 Task: Create a due date automation trigger when advanced on, on the monday after a card is due add fields with custom field "Resume" set to a date between 1 and 7 working days from now at 11:00 AM.
Action: Mouse moved to (967, 74)
Screenshot: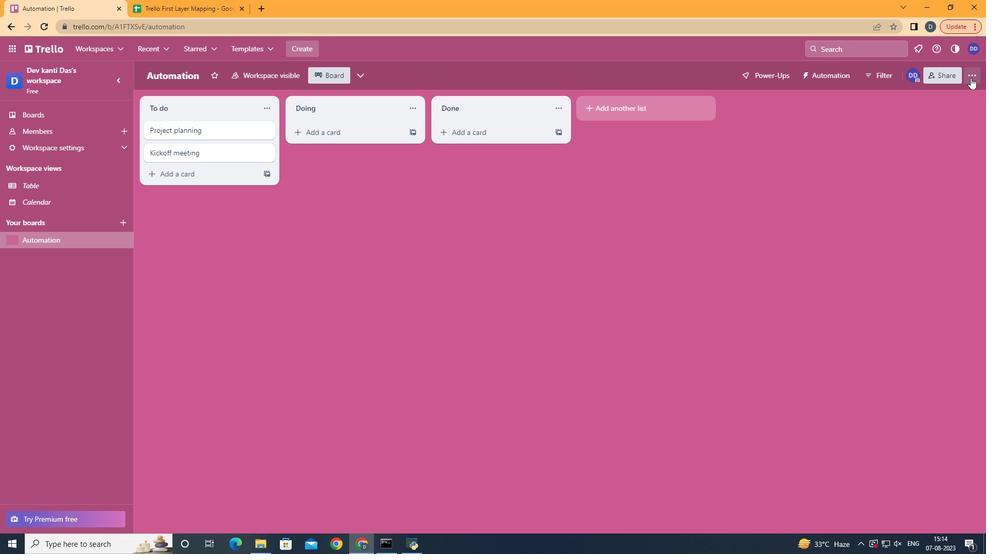 
Action: Mouse pressed left at (967, 74)
Screenshot: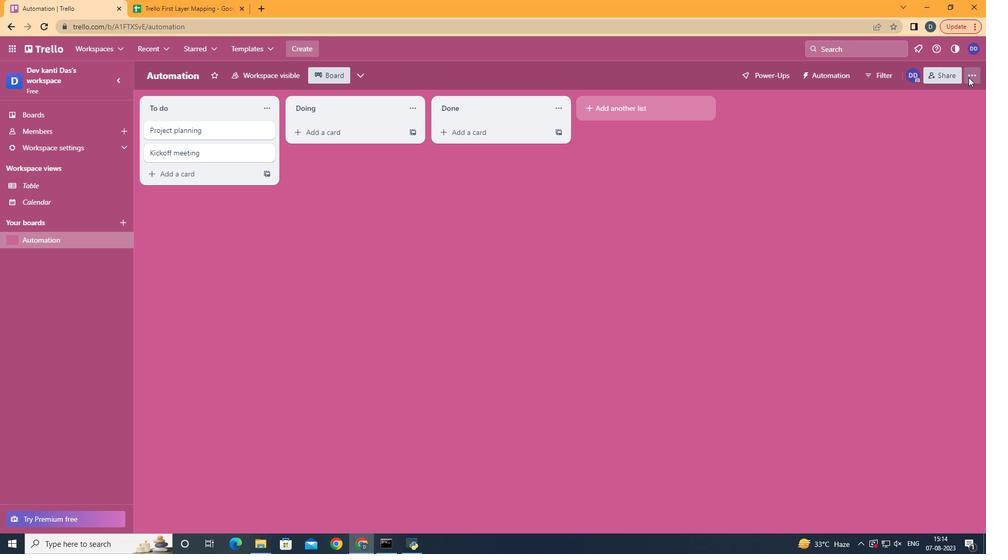 
Action: Mouse moved to (892, 211)
Screenshot: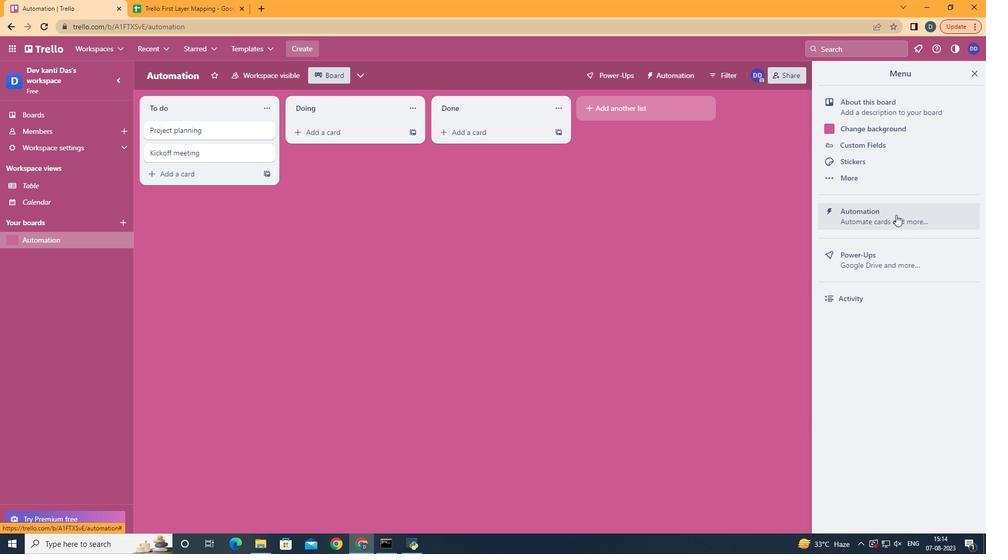 
Action: Mouse pressed left at (892, 211)
Screenshot: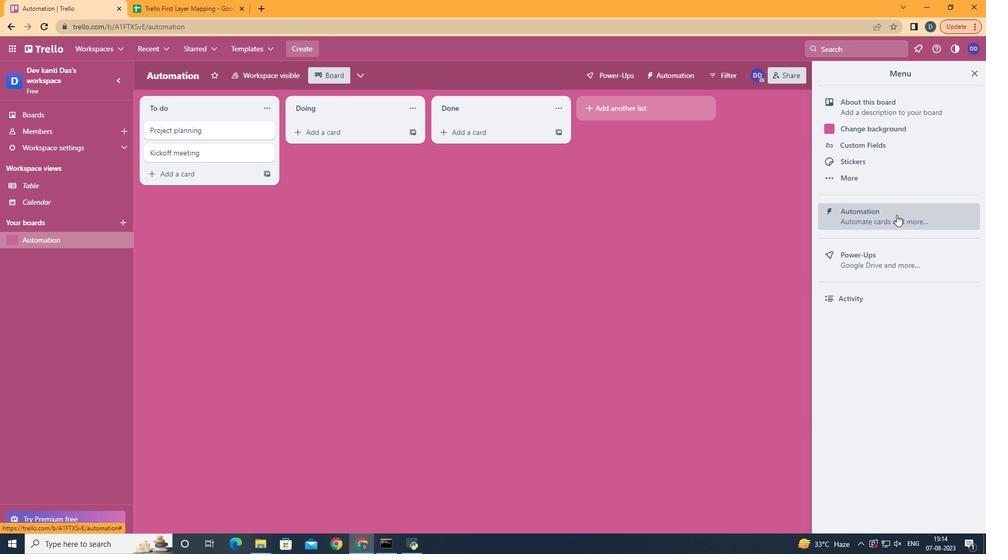 
Action: Mouse moved to (191, 197)
Screenshot: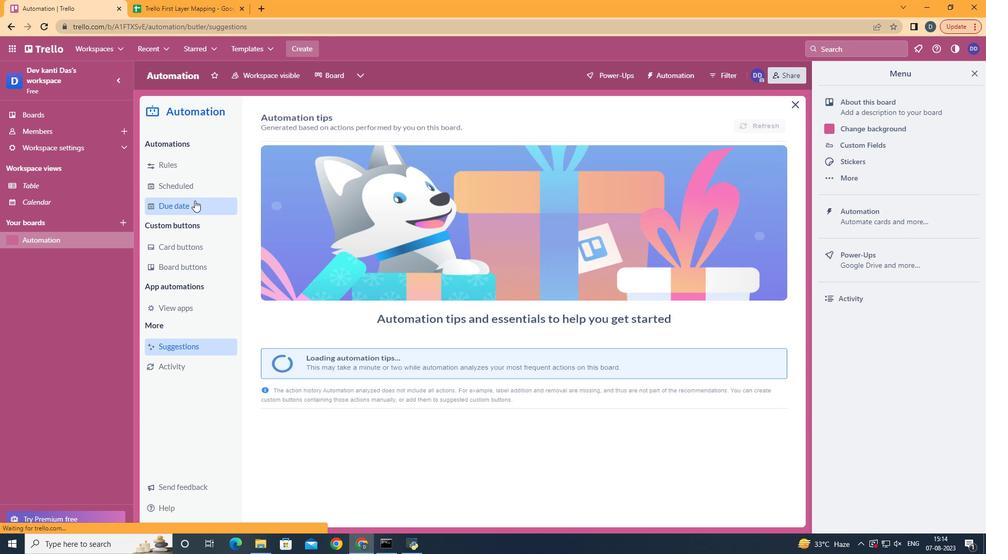 
Action: Mouse pressed left at (191, 197)
Screenshot: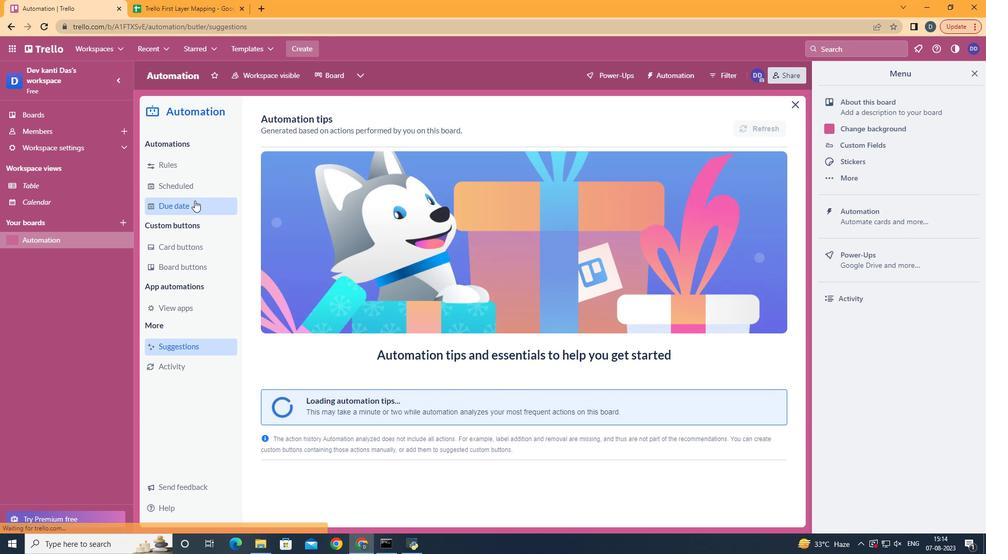 
Action: Mouse moved to (713, 119)
Screenshot: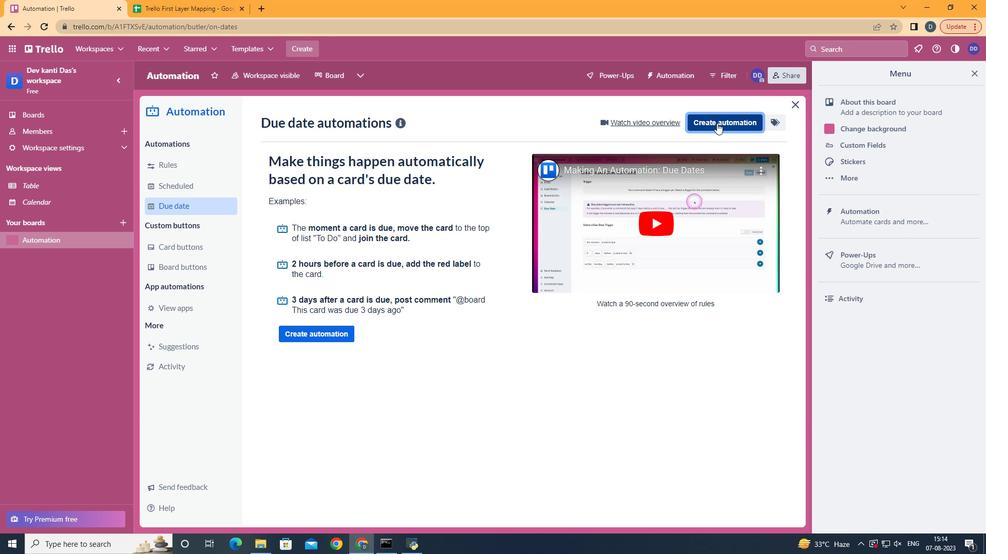 
Action: Mouse pressed left at (713, 119)
Screenshot: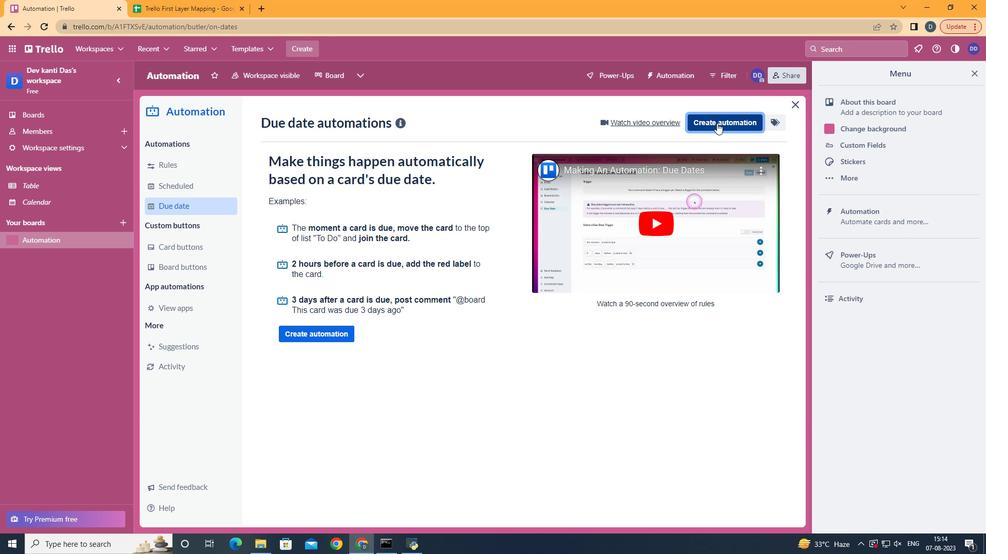 
Action: Mouse moved to (502, 215)
Screenshot: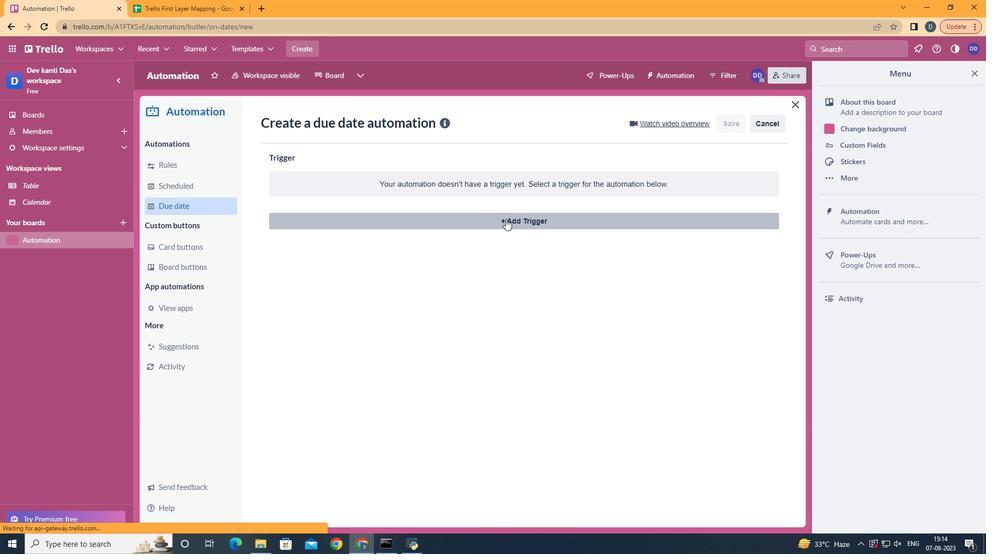
Action: Mouse pressed left at (502, 215)
Screenshot: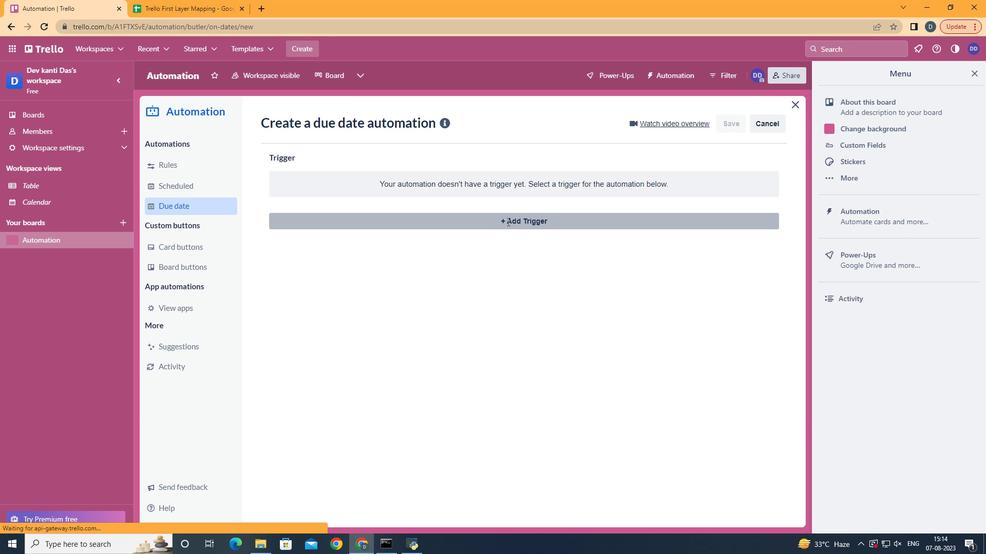 
Action: Mouse moved to (330, 263)
Screenshot: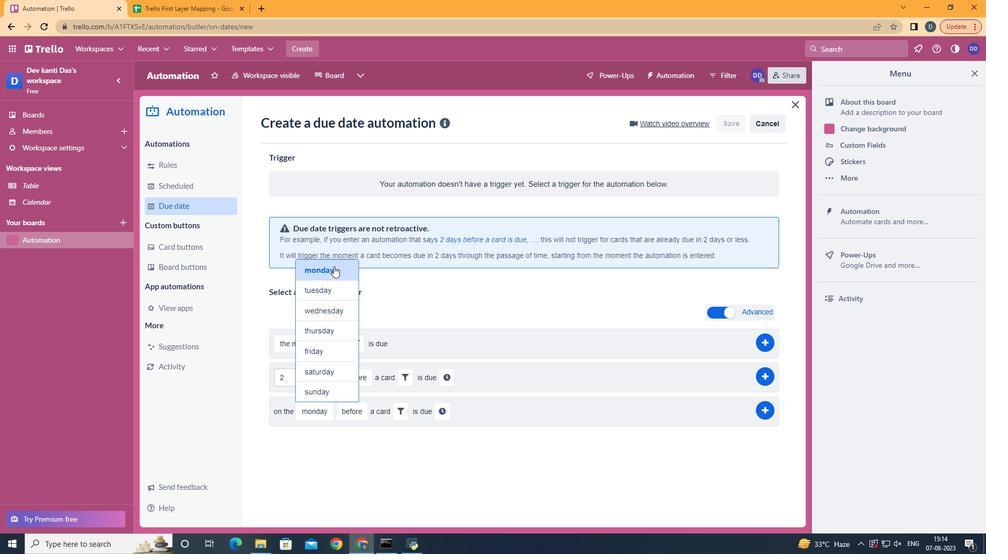 
Action: Mouse pressed left at (330, 263)
Screenshot: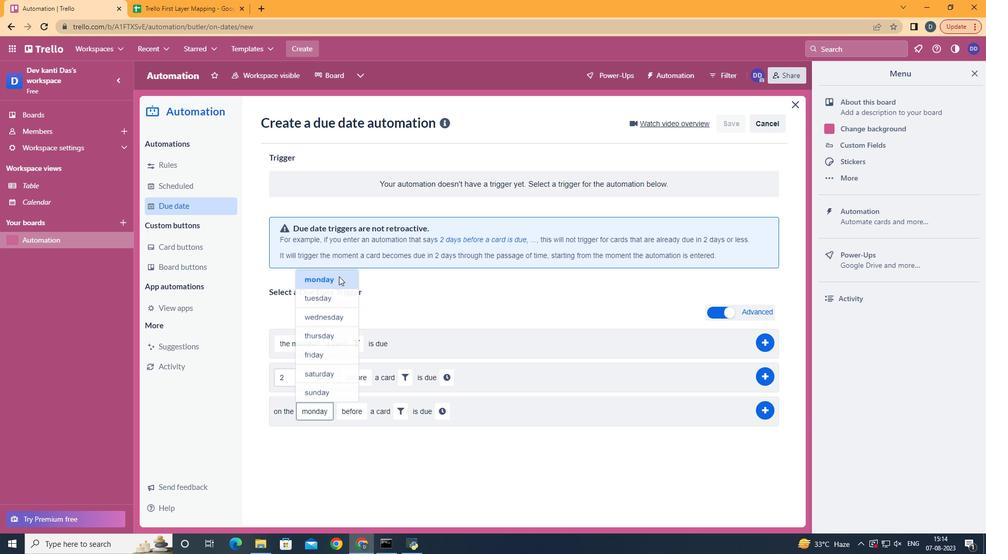 
Action: Mouse moved to (355, 443)
Screenshot: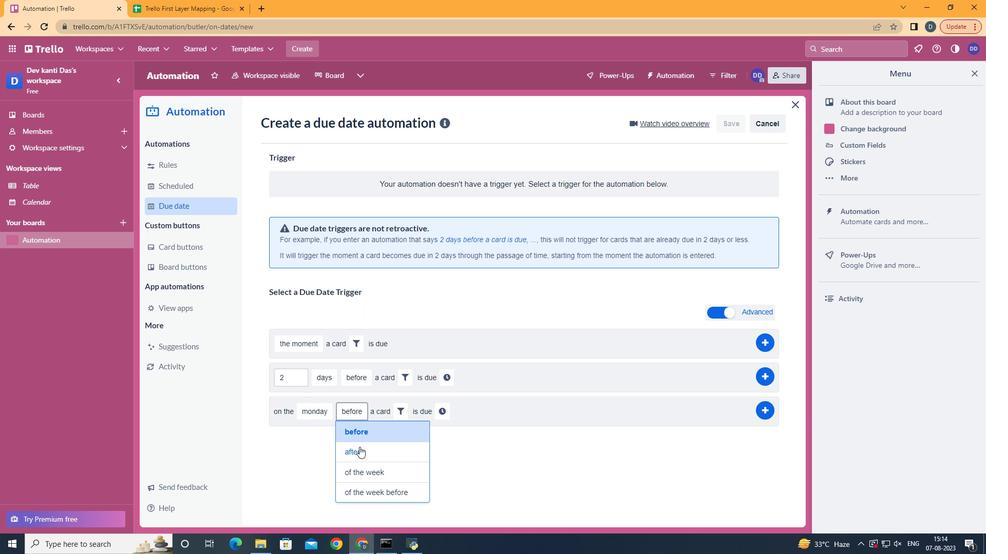 
Action: Mouse pressed left at (355, 443)
Screenshot: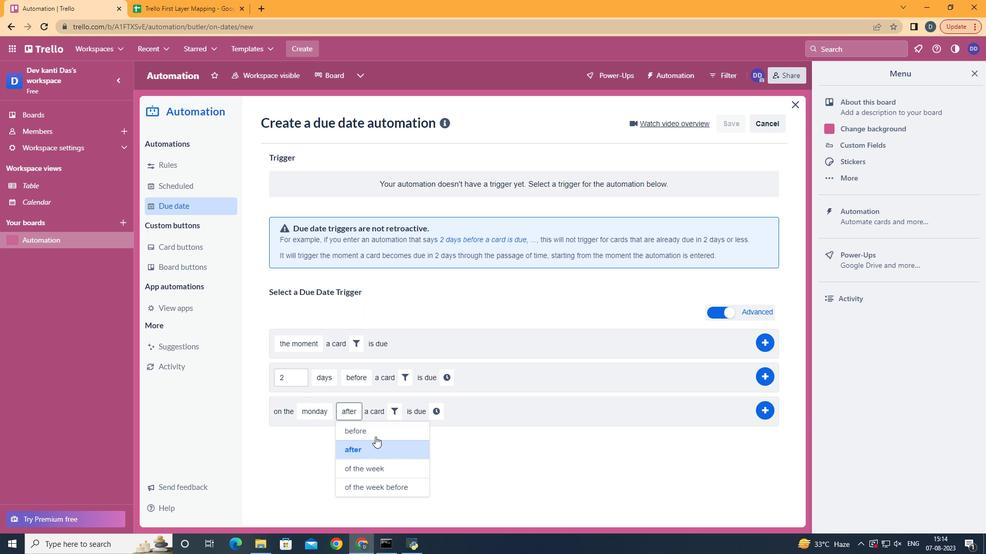 
Action: Mouse moved to (395, 409)
Screenshot: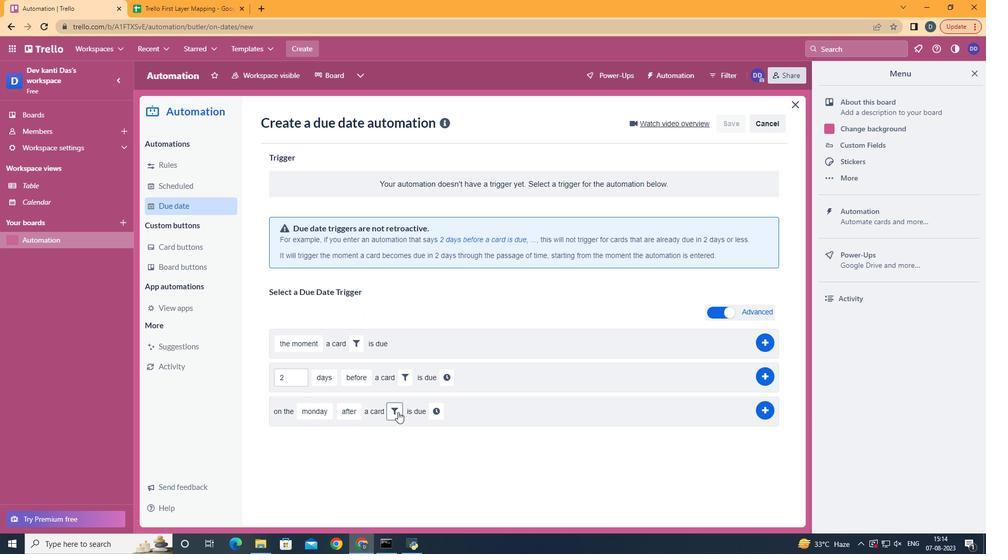 
Action: Mouse pressed left at (395, 409)
Screenshot: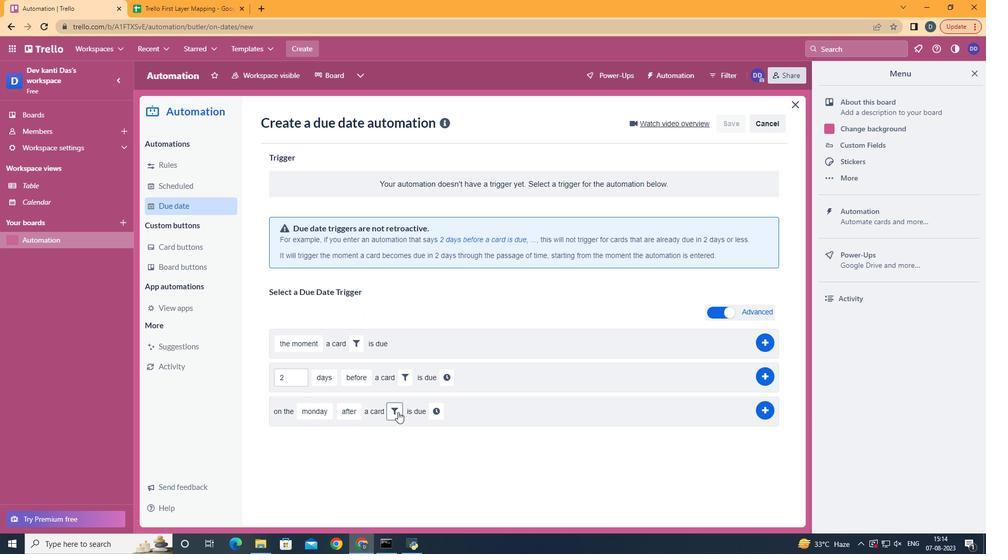 
Action: Mouse moved to (552, 438)
Screenshot: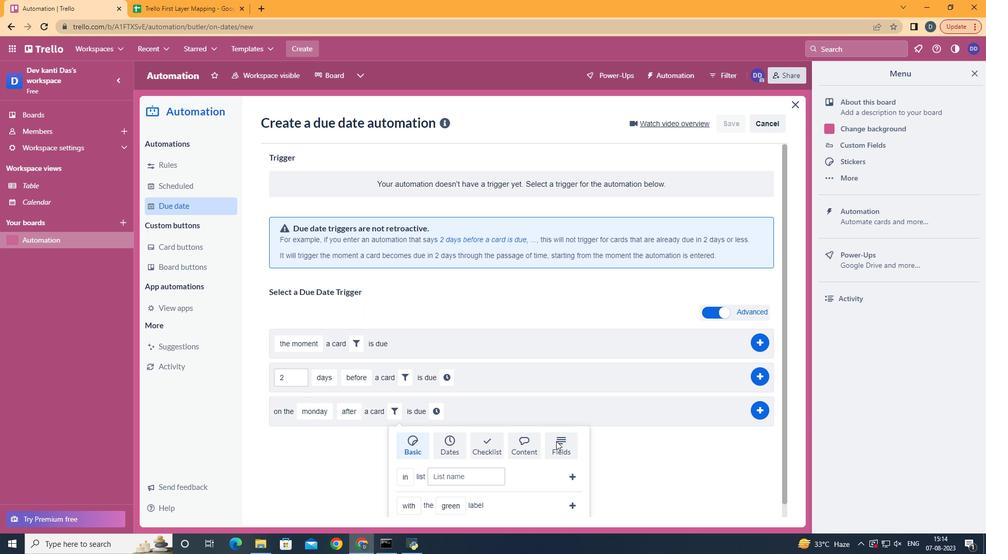 
Action: Mouse pressed left at (552, 438)
Screenshot: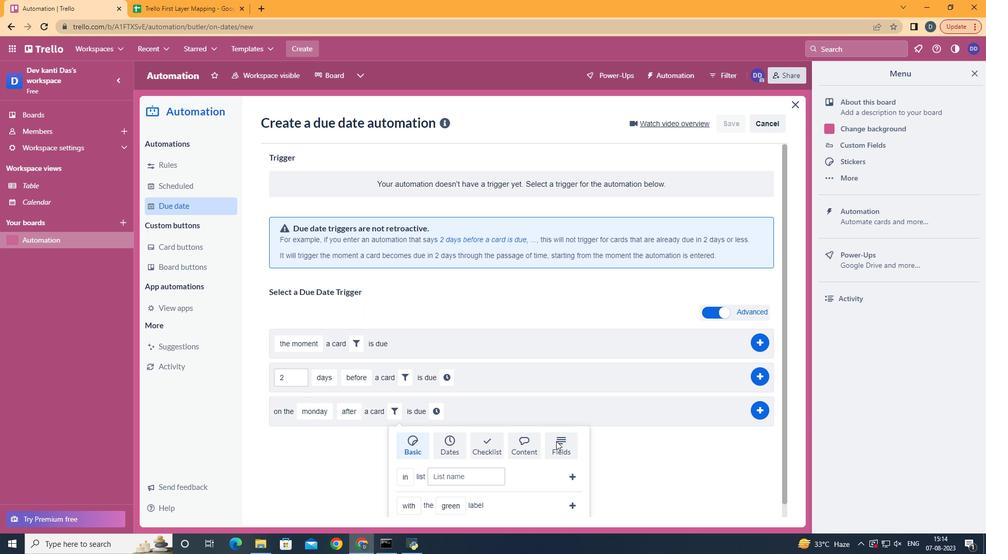 
Action: Mouse scrolled (552, 437) with delta (0, 0)
Screenshot: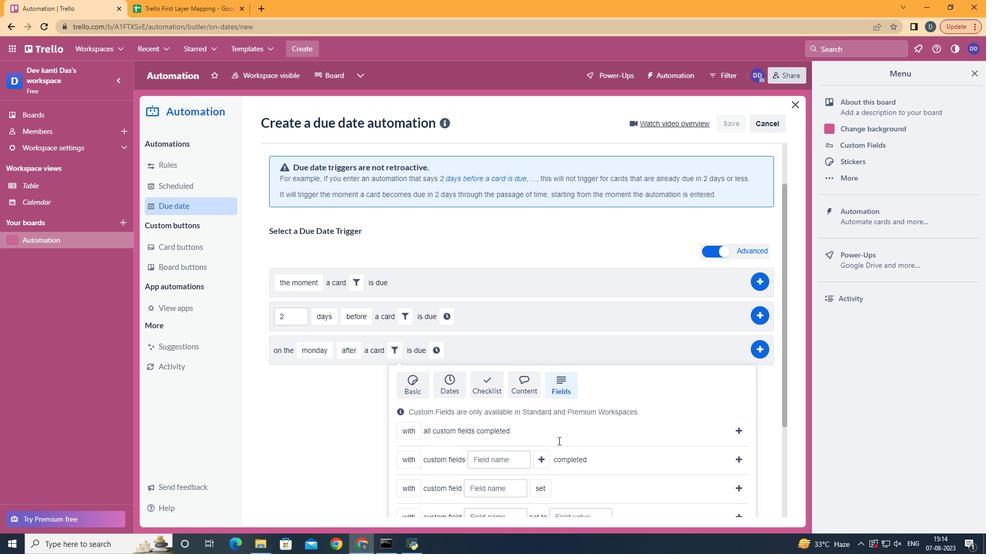 
Action: Mouse scrolled (552, 437) with delta (0, 0)
Screenshot: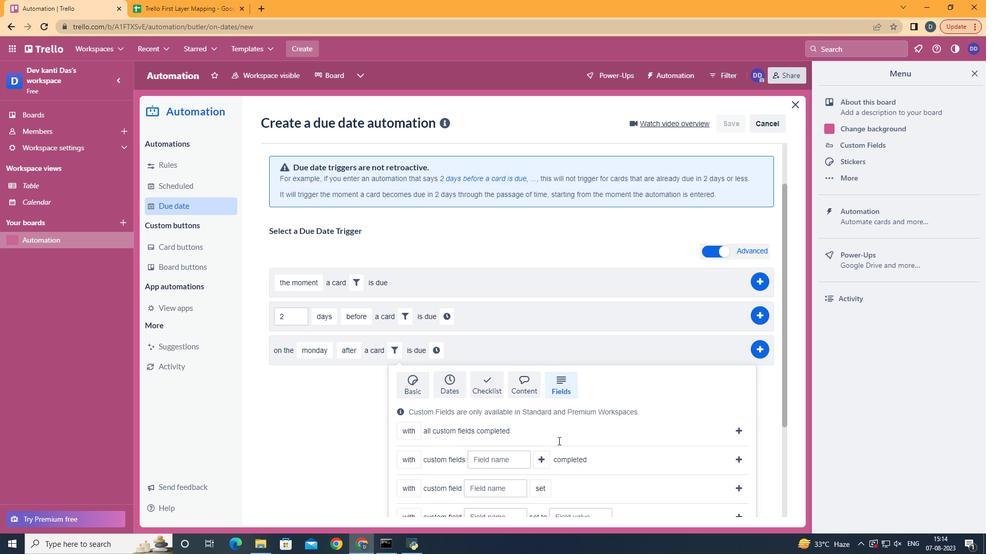 
Action: Mouse scrolled (552, 437) with delta (0, 0)
Screenshot: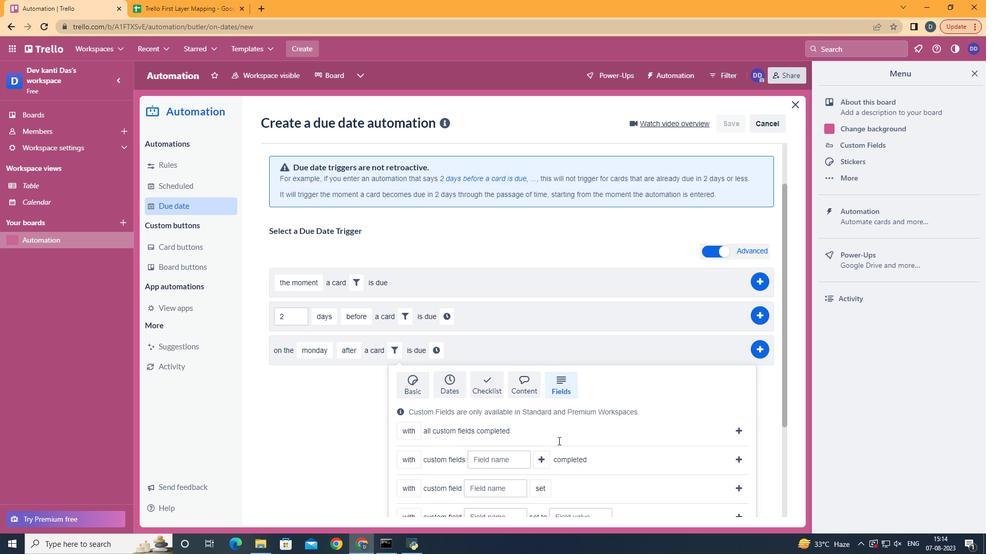 
Action: Mouse scrolled (552, 437) with delta (0, 0)
Screenshot: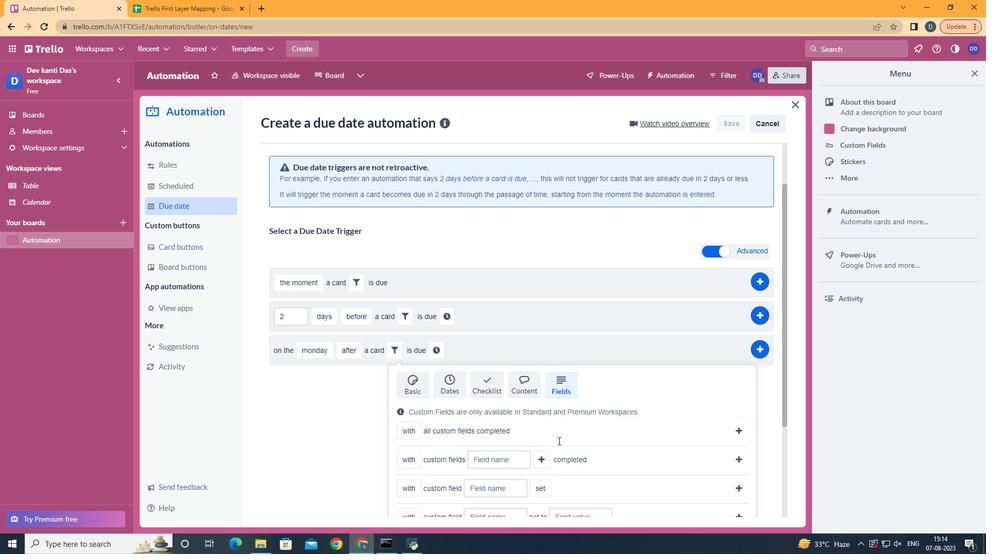 
Action: Mouse scrolled (552, 437) with delta (0, 0)
Screenshot: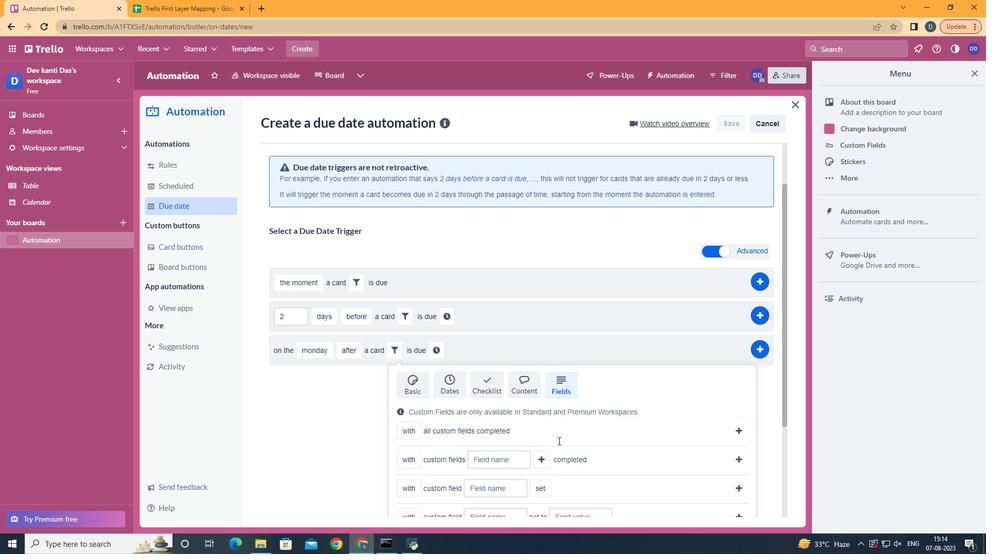 
Action: Mouse scrolled (552, 437) with delta (0, 0)
Screenshot: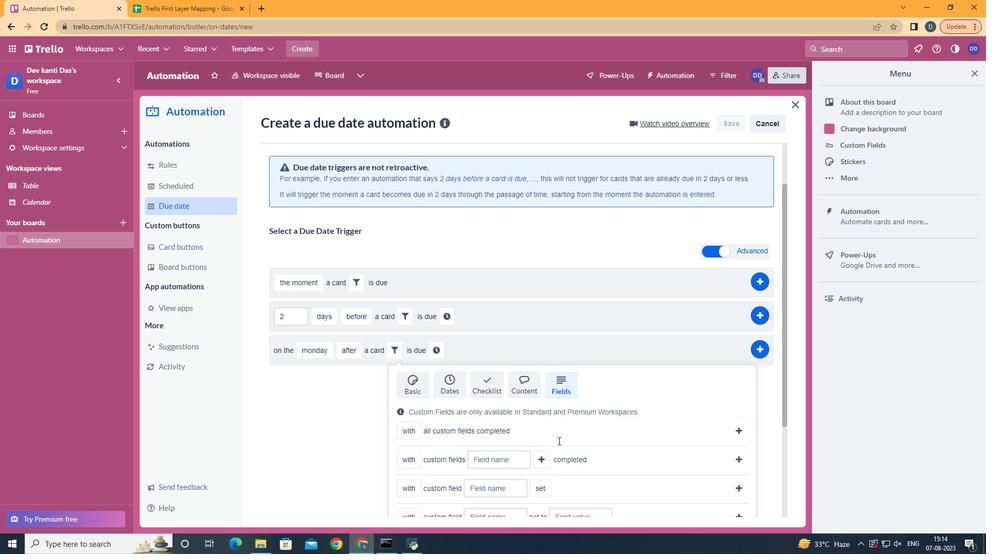 
Action: Mouse moved to (420, 451)
Screenshot: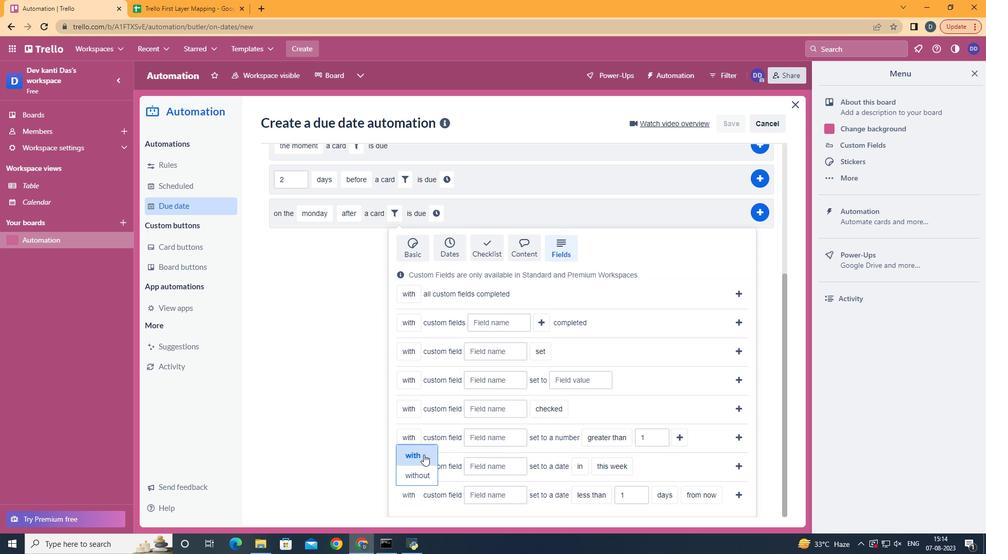 
Action: Mouse pressed left at (420, 451)
Screenshot: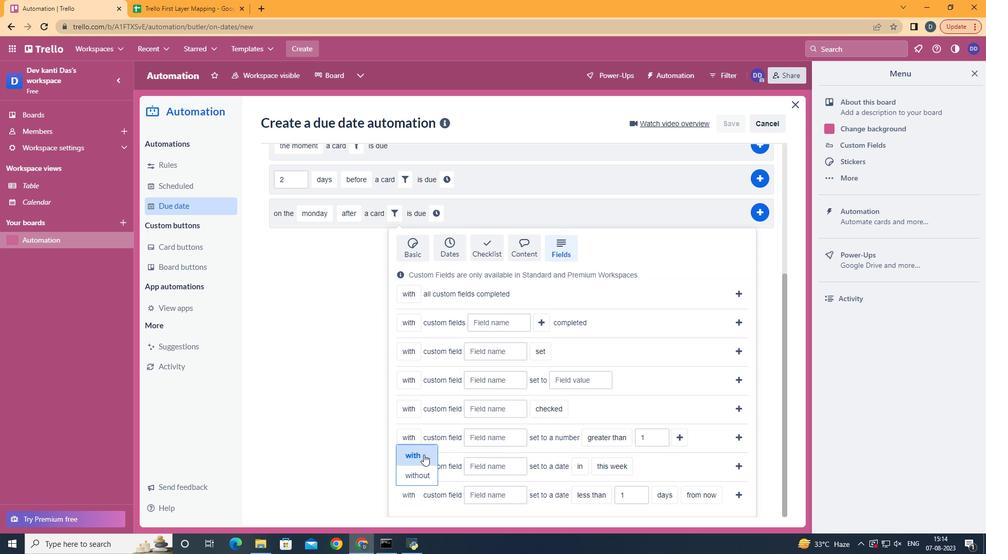 
Action: Mouse moved to (501, 486)
Screenshot: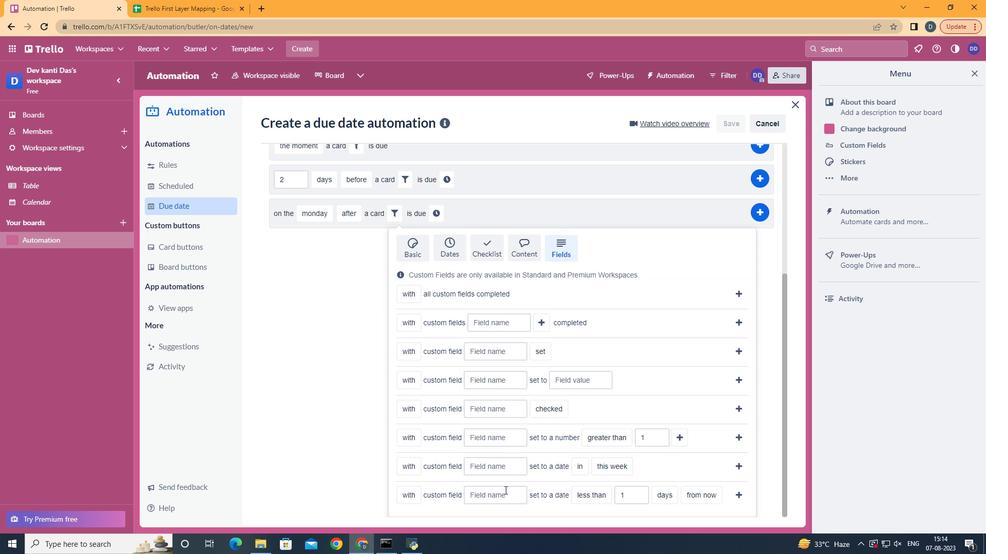 
Action: Mouse pressed left at (501, 486)
Screenshot: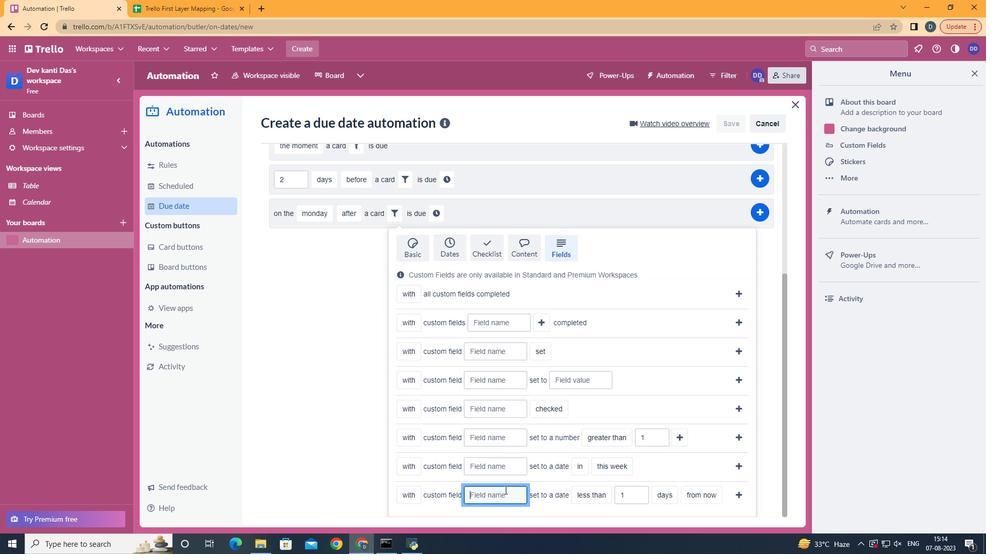 
Action: Key pressed <Key.shift>Resume
Screenshot: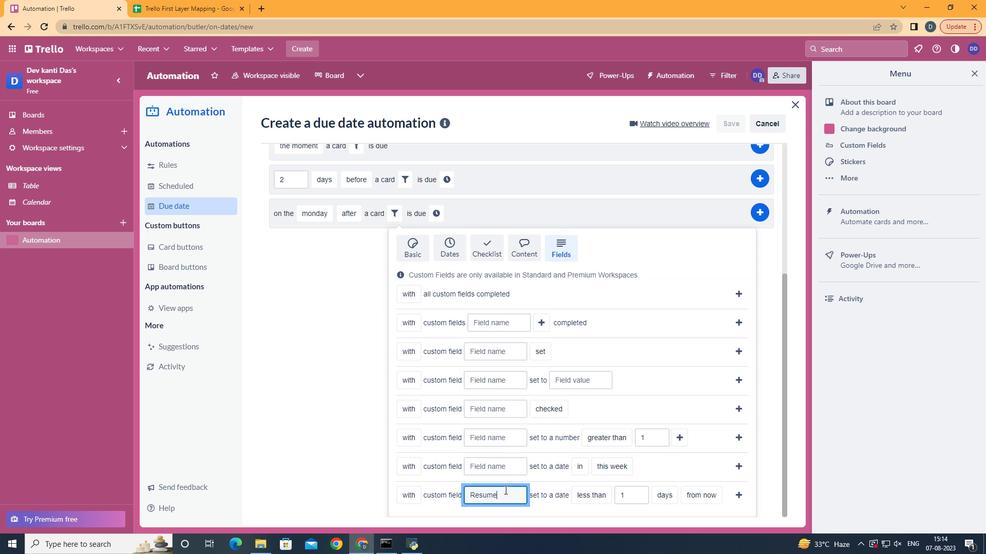 
Action: Mouse moved to (602, 479)
Screenshot: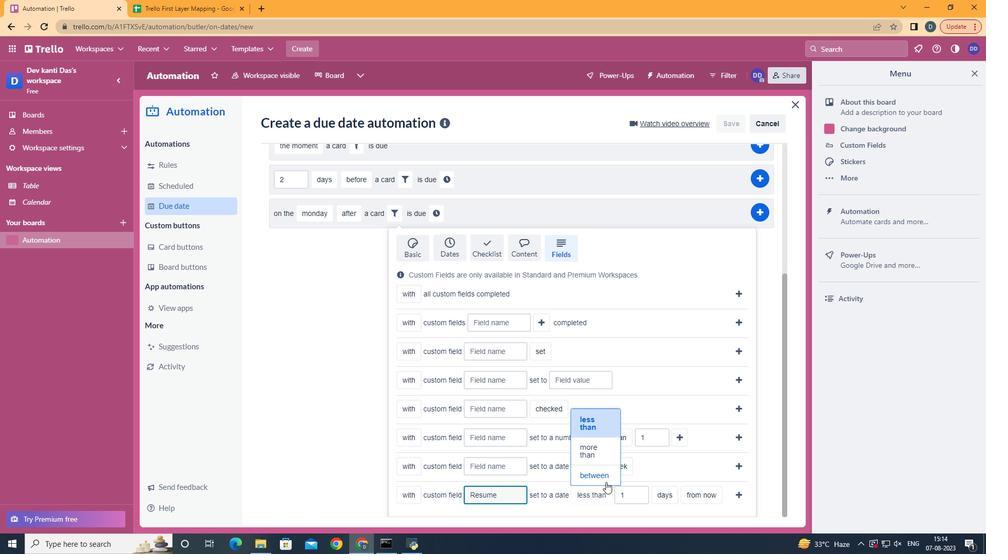 
Action: Mouse pressed left at (602, 479)
Screenshot: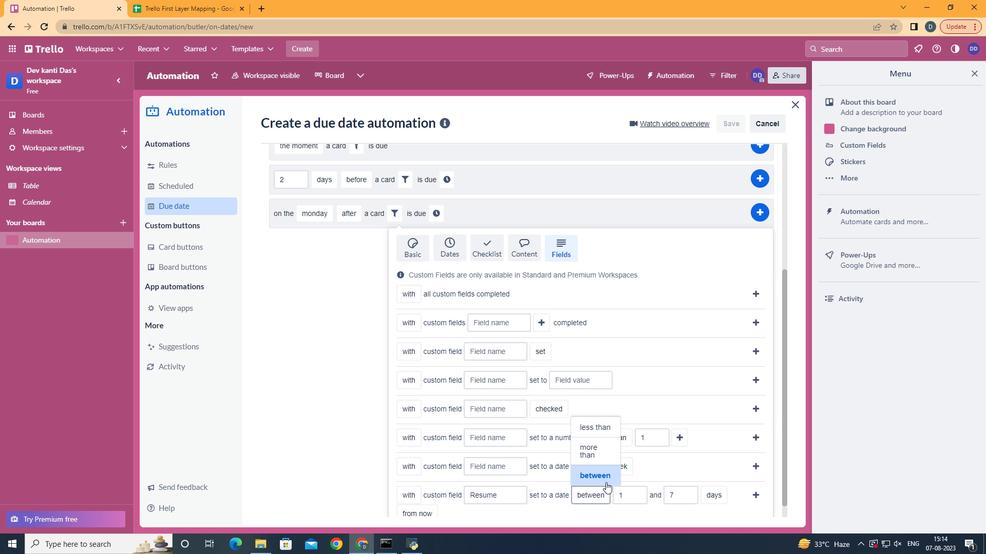 
Action: Mouse scrolled (602, 478) with delta (0, 0)
Screenshot: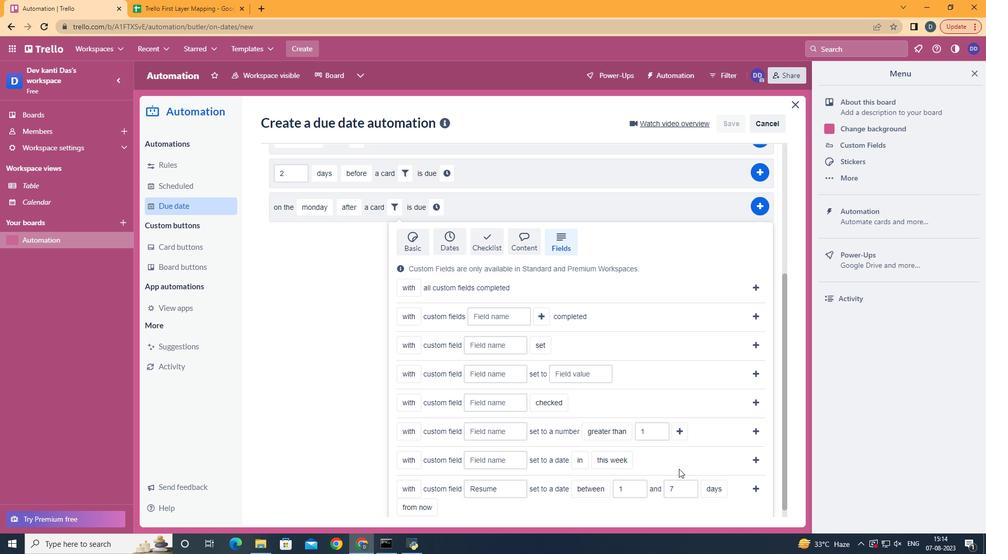 
Action: Mouse moved to (606, 478)
Screenshot: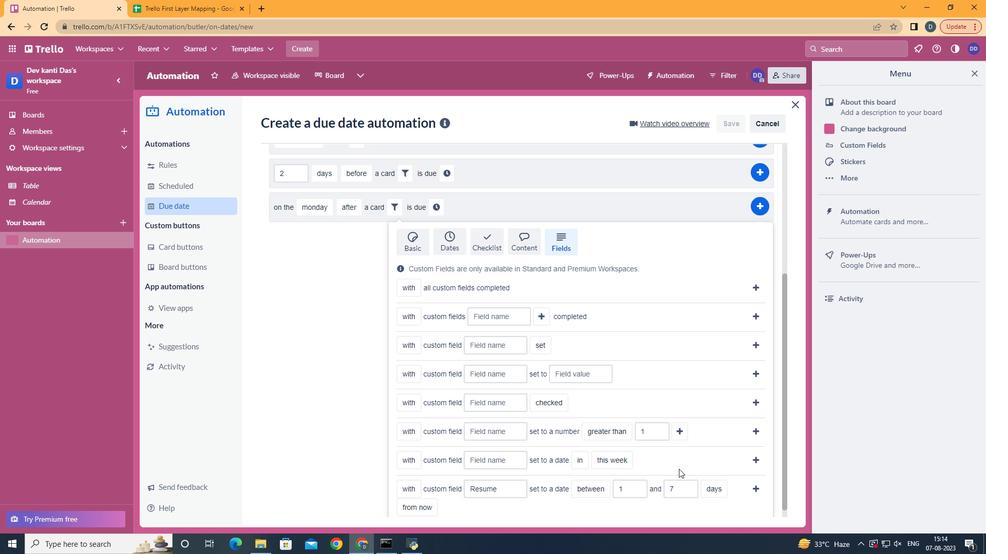
Action: Mouse scrolled (606, 478) with delta (0, 0)
Screenshot: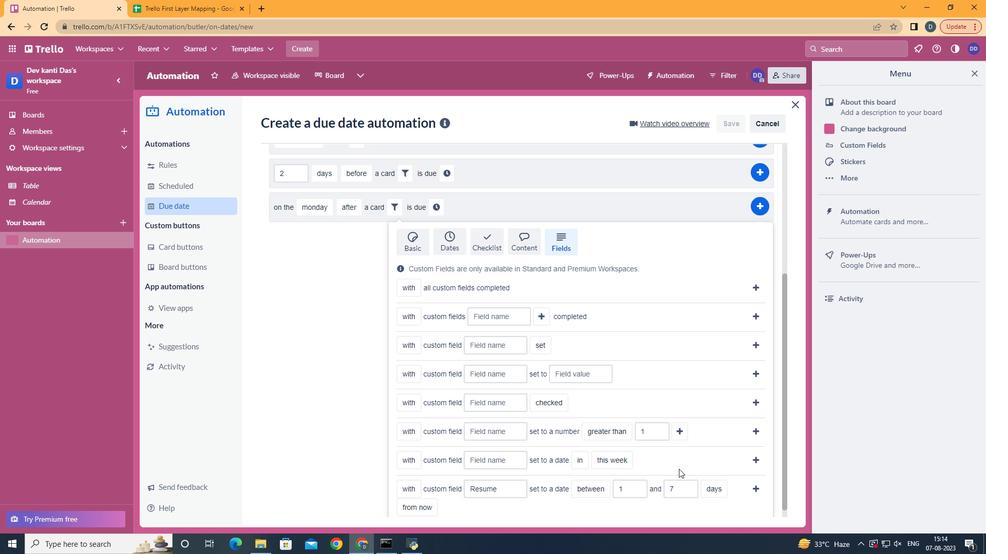 
Action: Mouse moved to (649, 472)
Screenshot: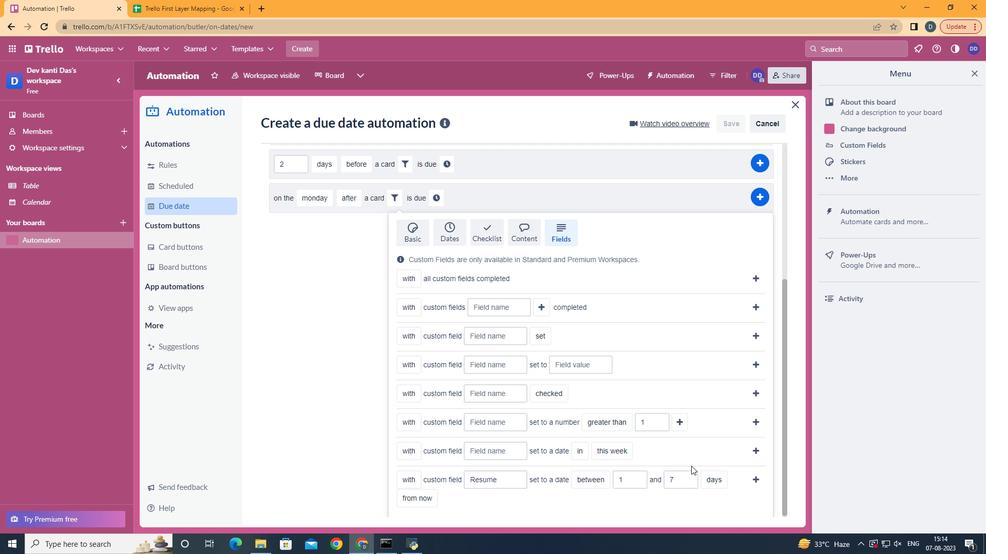 
Action: Mouse scrolled (649, 472) with delta (0, 0)
Screenshot: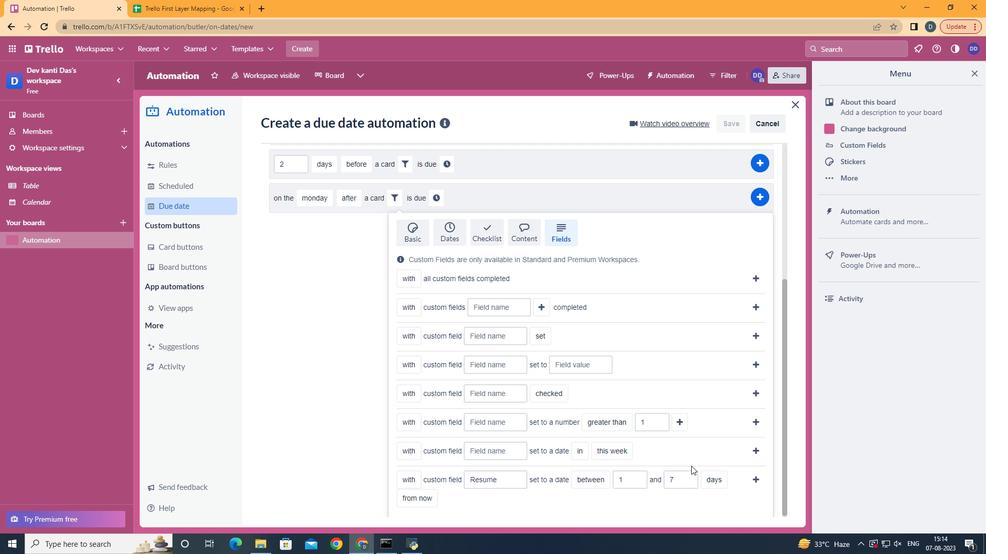 
Action: Mouse moved to (719, 461)
Screenshot: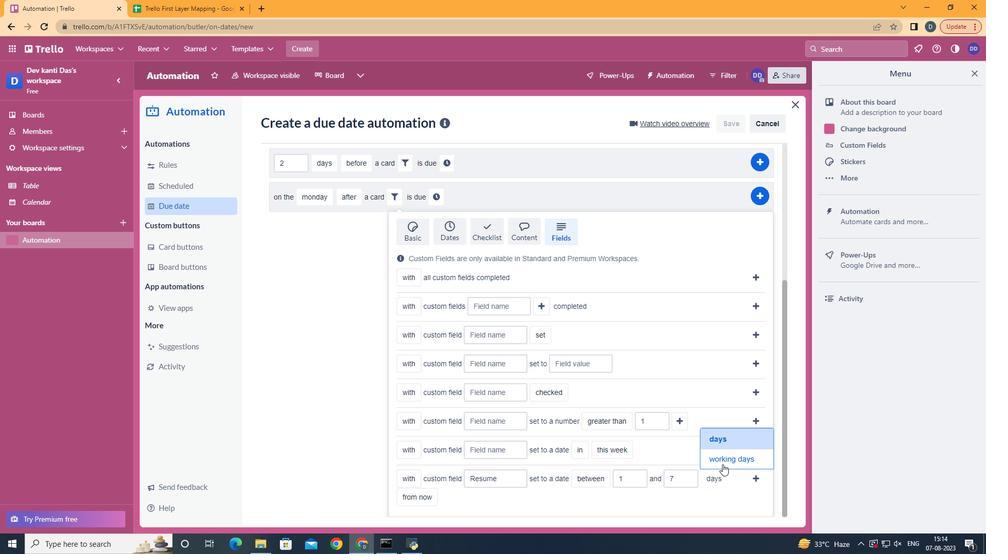 
Action: Mouse pressed left at (719, 461)
Screenshot: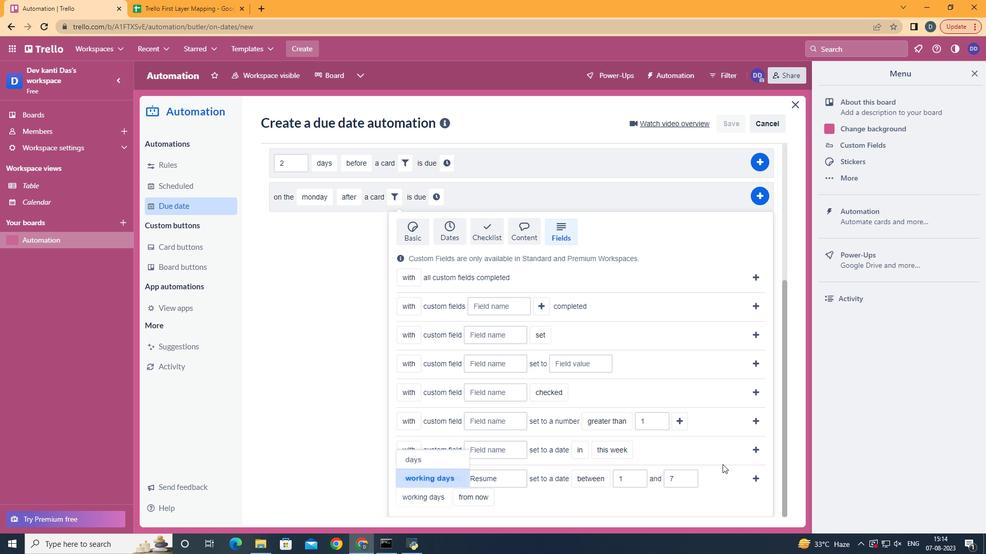 
Action: Mouse moved to (484, 448)
Screenshot: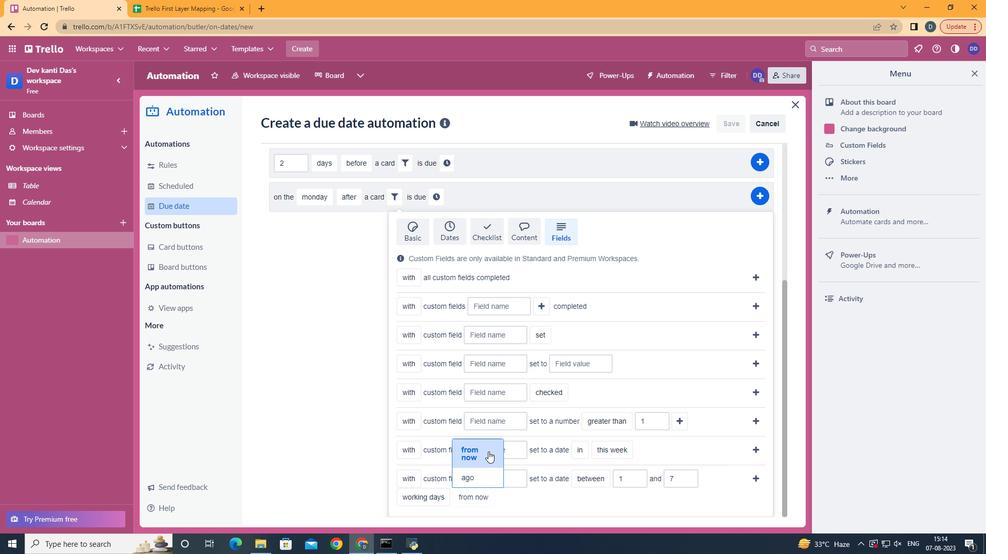 
Action: Mouse pressed left at (484, 448)
Screenshot: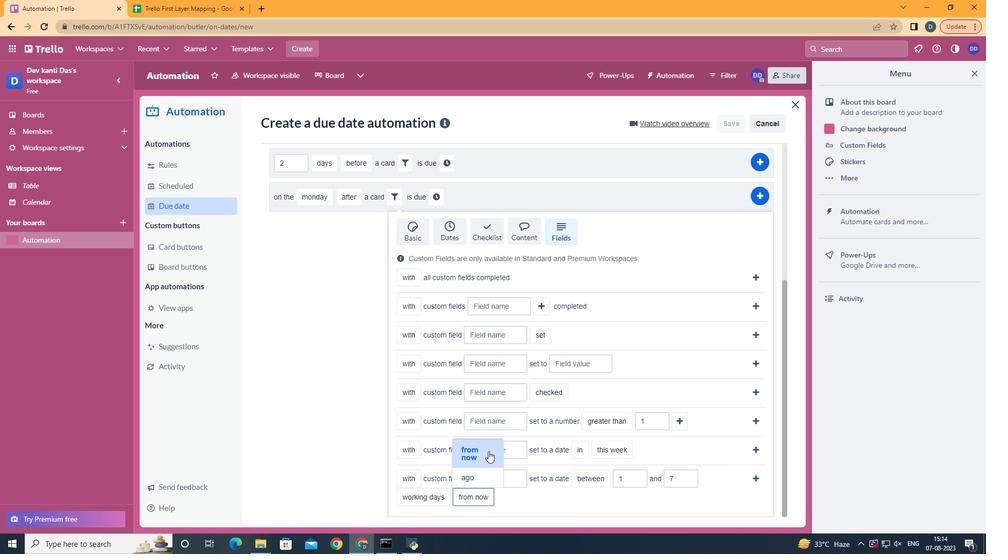 
Action: Mouse moved to (753, 476)
Screenshot: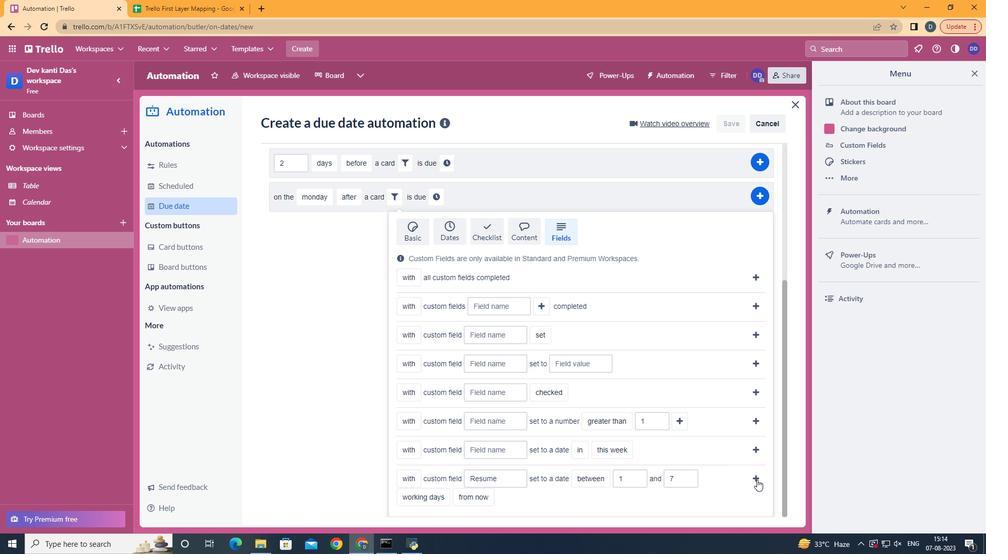 
Action: Mouse pressed left at (753, 476)
Screenshot: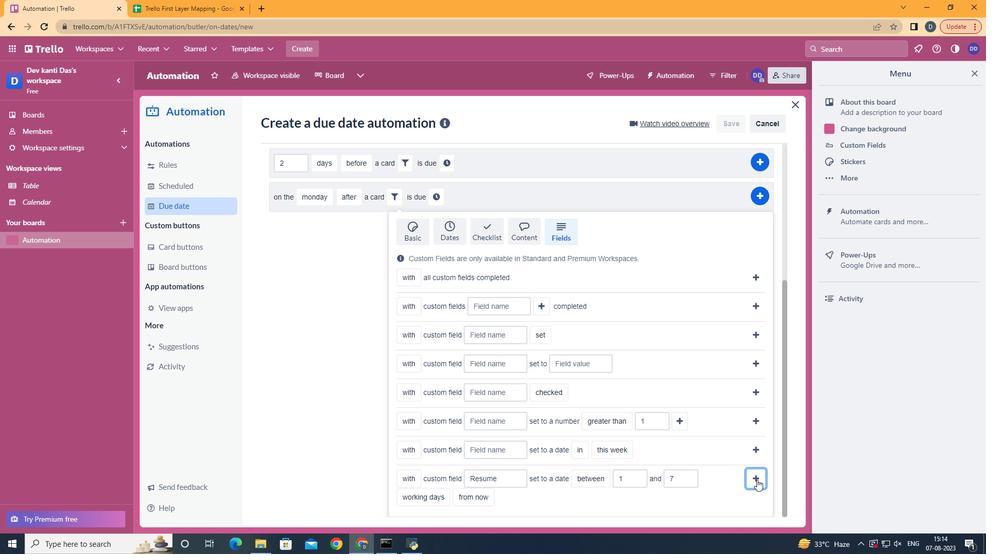 
Action: Mouse moved to (715, 404)
Screenshot: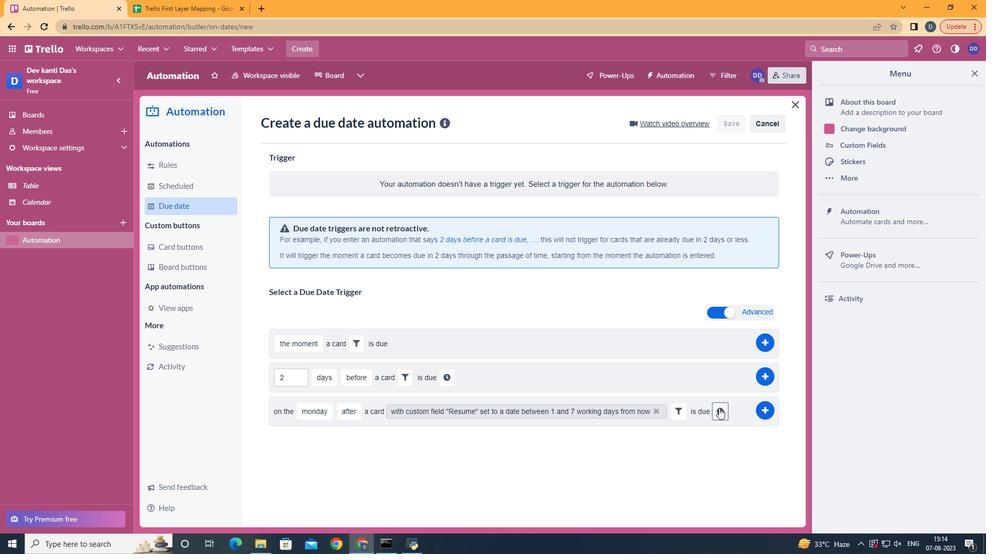 
Action: Mouse pressed left at (715, 404)
Screenshot: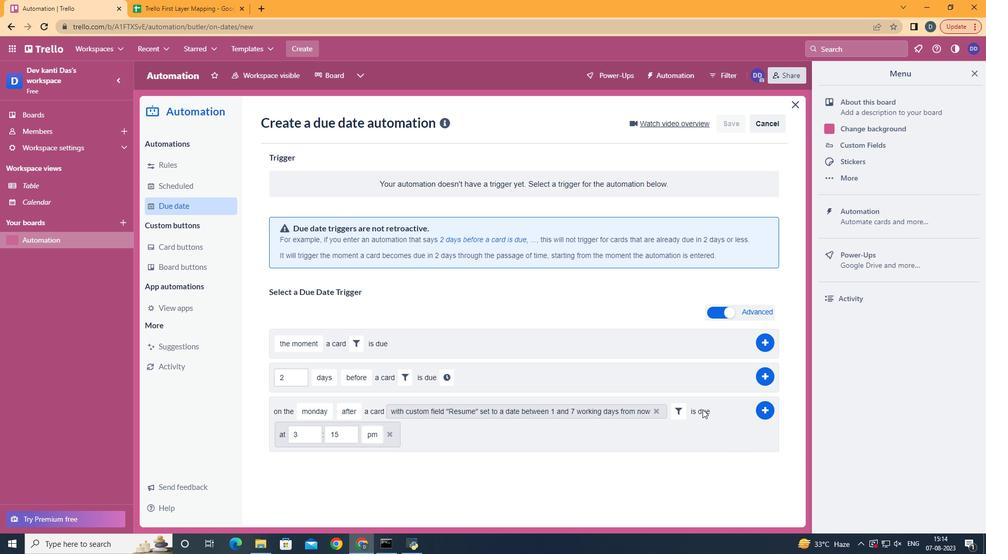 
Action: Mouse moved to (314, 432)
Screenshot: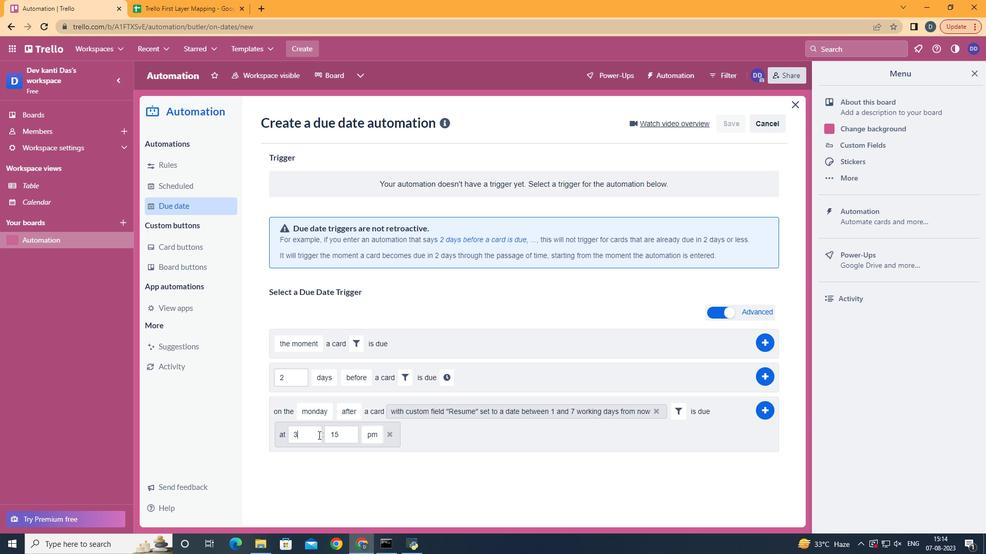 
Action: Mouse pressed left at (314, 432)
Screenshot: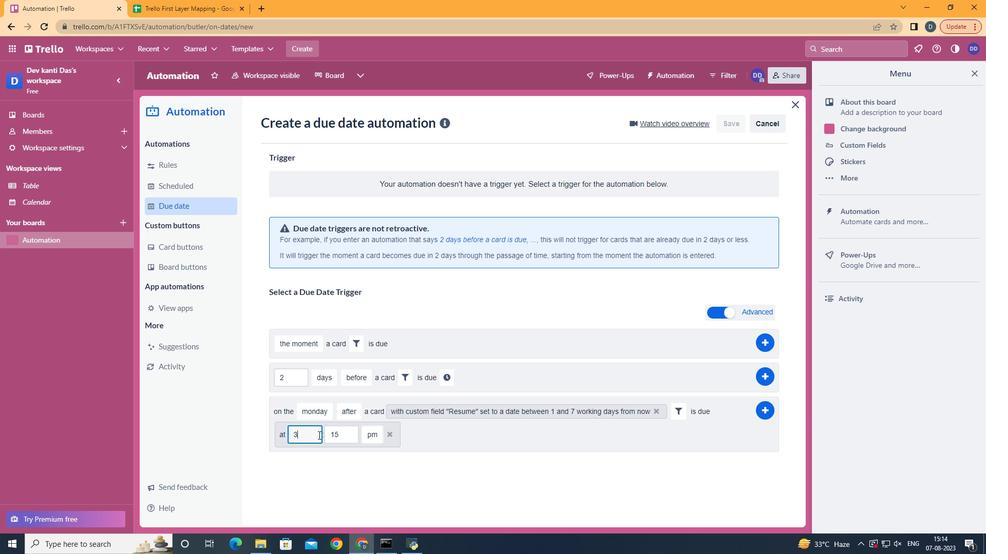 
Action: Key pressed <Key.backspace>11
Screenshot: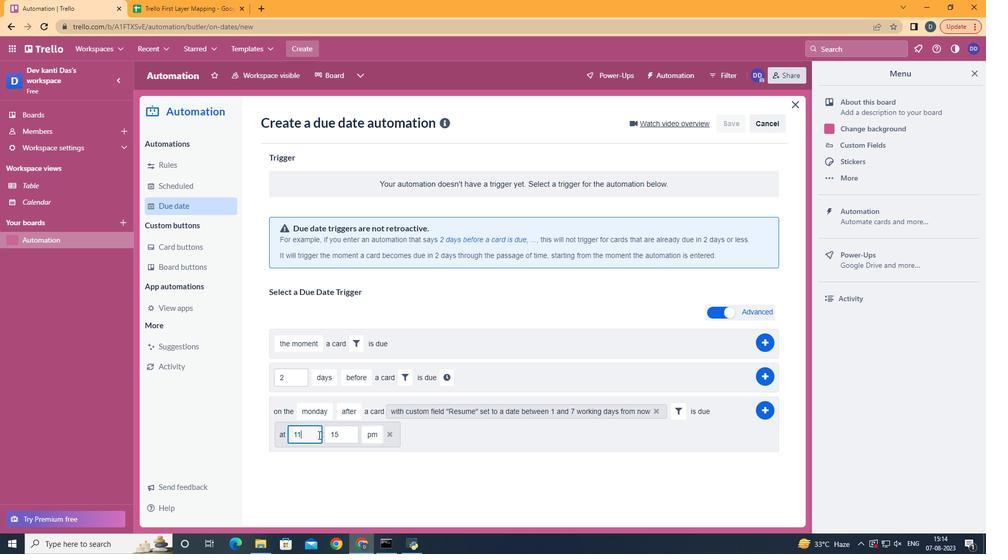 
Action: Mouse moved to (353, 432)
Screenshot: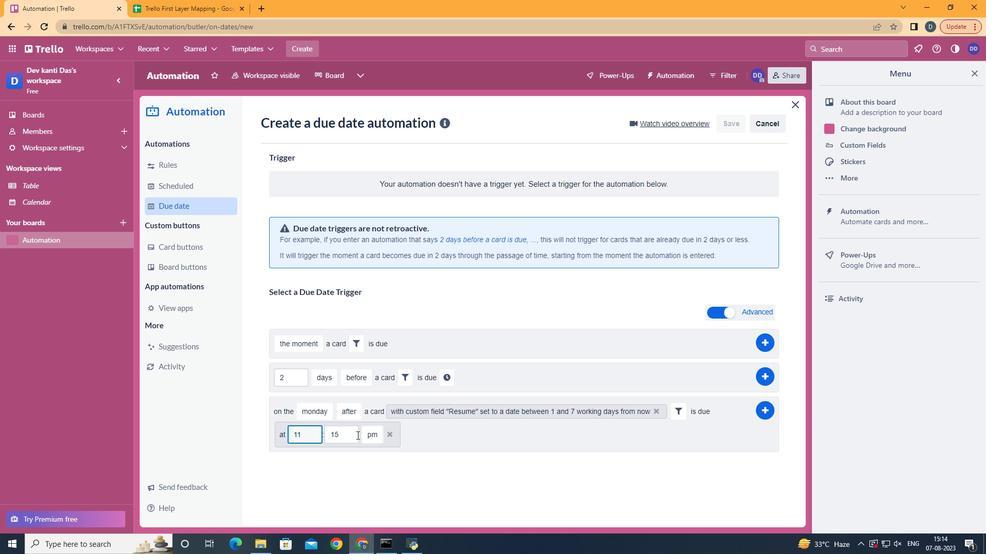 
Action: Mouse pressed left at (353, 432)
Screenshot: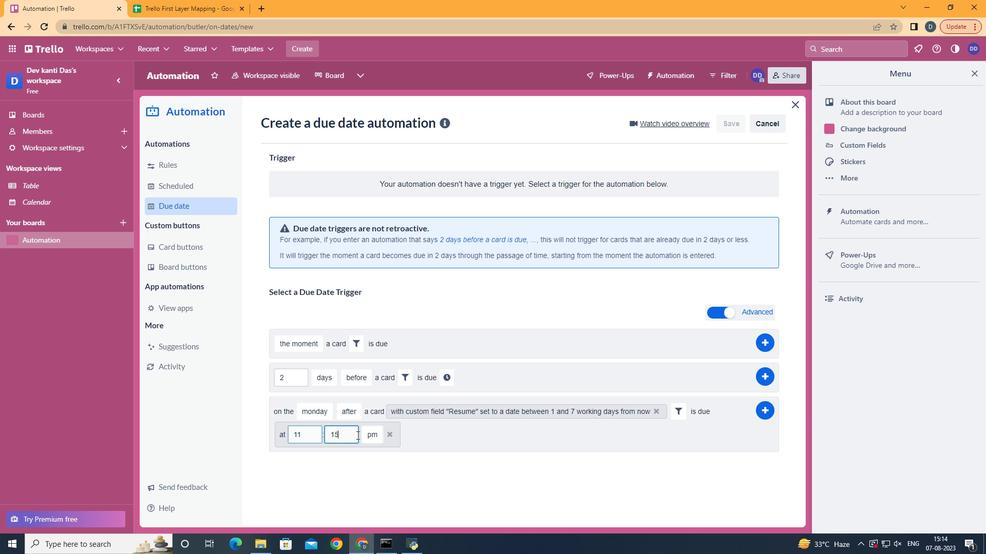 
Action: Key pressed <Key.backspace><Key.backspace>00
Screenshot: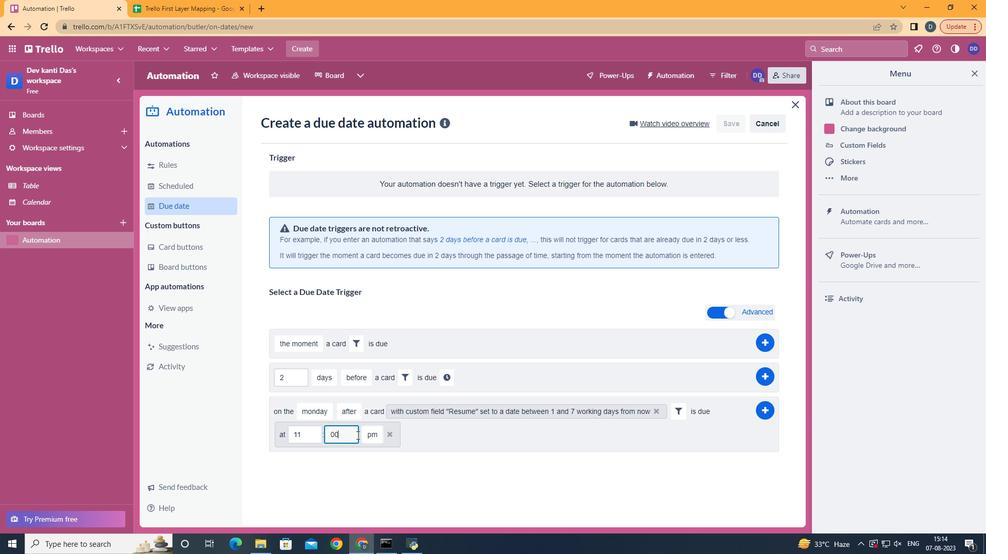 
Action: Mouse moved to (373, 456)
Screenshot: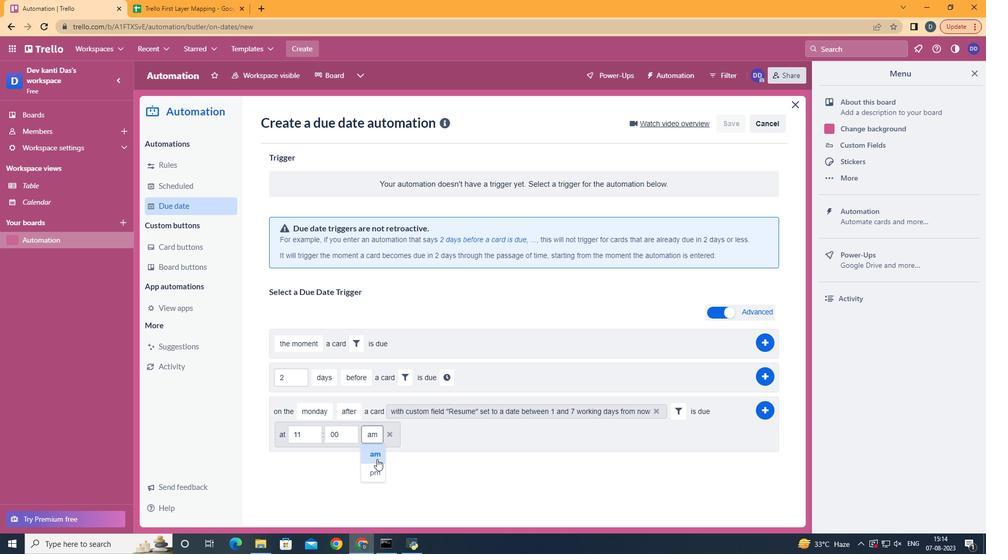 
Action: Mouse pressed left at (373, 456)
Screenshot: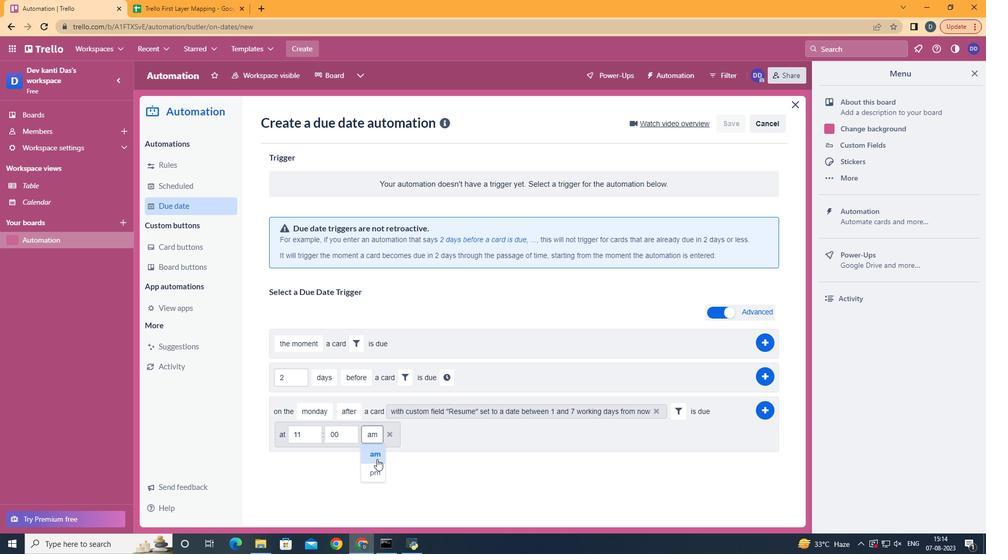 
Action: Mouse moved to (748, 413)
Screenshot: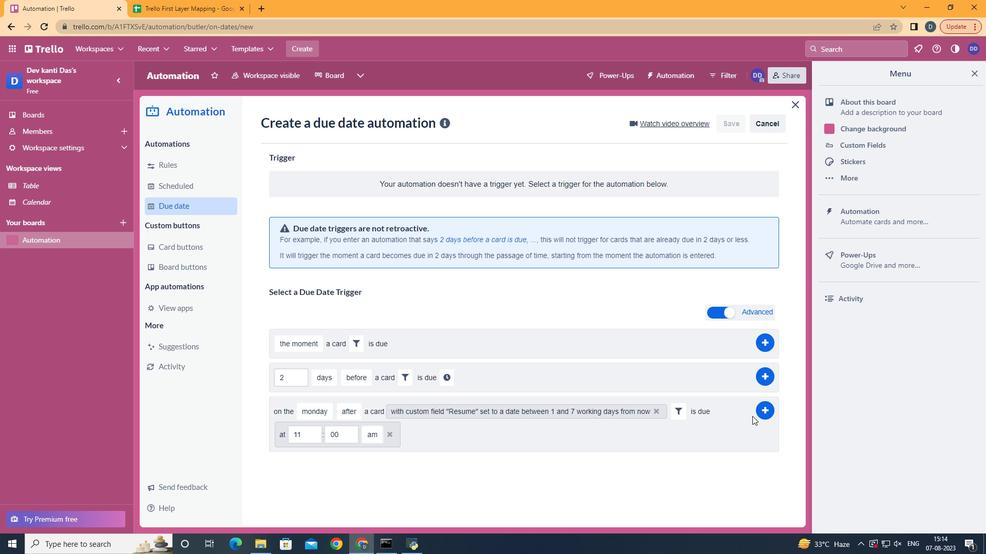 
Action: Mouse pressed left at (748, 413)
Screenshot: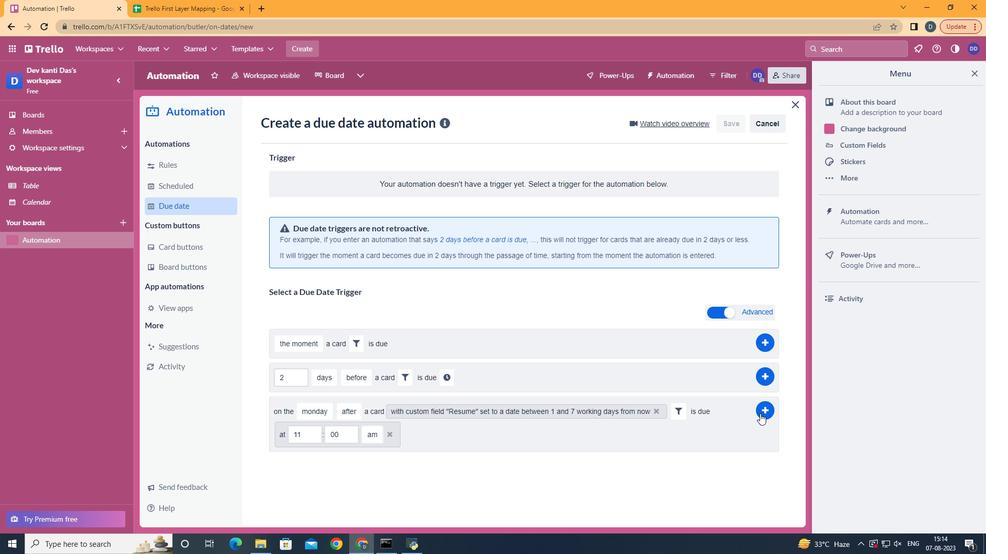 
Action: Mouse moved to (756, 410)
Screenshot: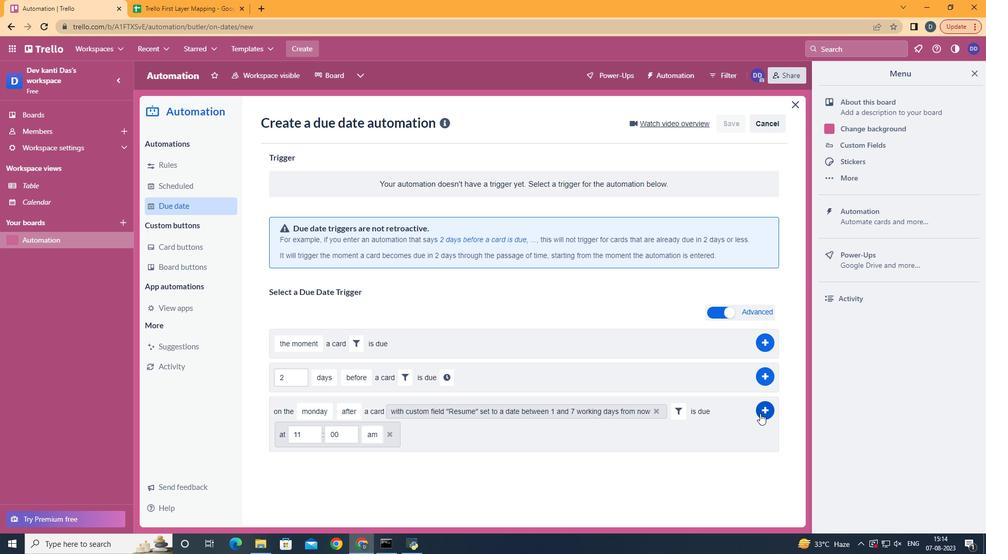 
Action: Mouse pressed left at (756, 410)
Screenshot: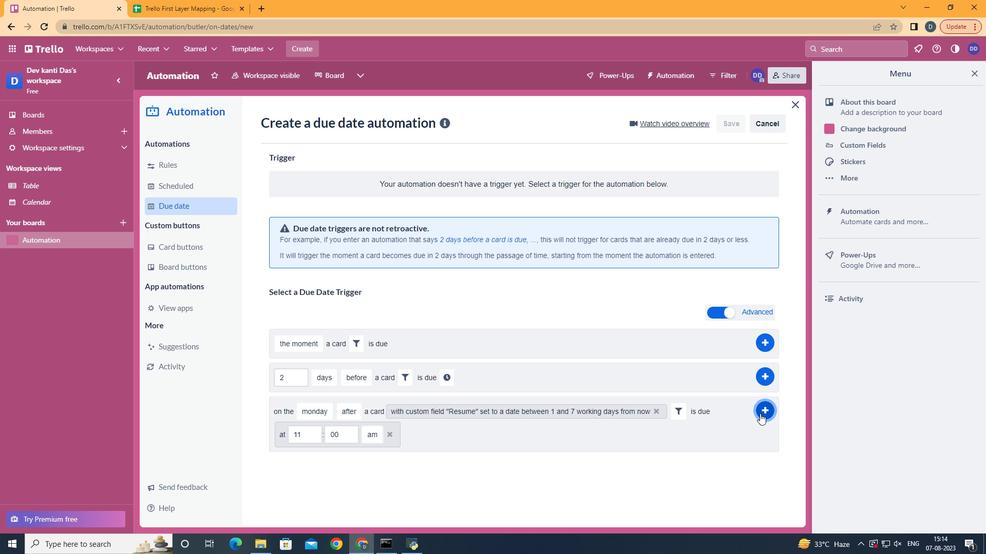 
Action: Mouse moved to (608, 212)
Screenshot: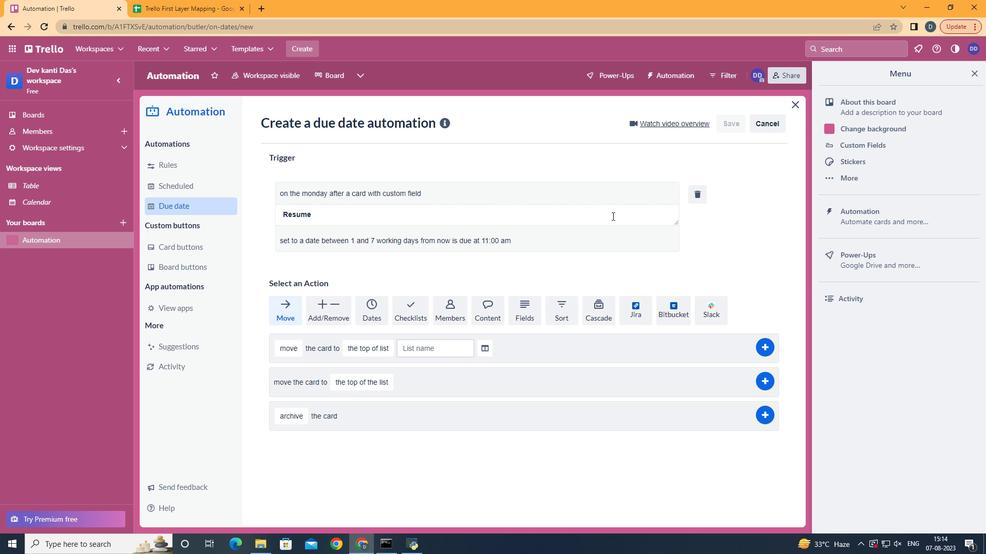 
